 Task: Create a due date automation trigger when advanced on, 2 hours before a card is due add dates due in in more than 1 days.
Action: Mouse moved to (1309, 104)
Screenshot: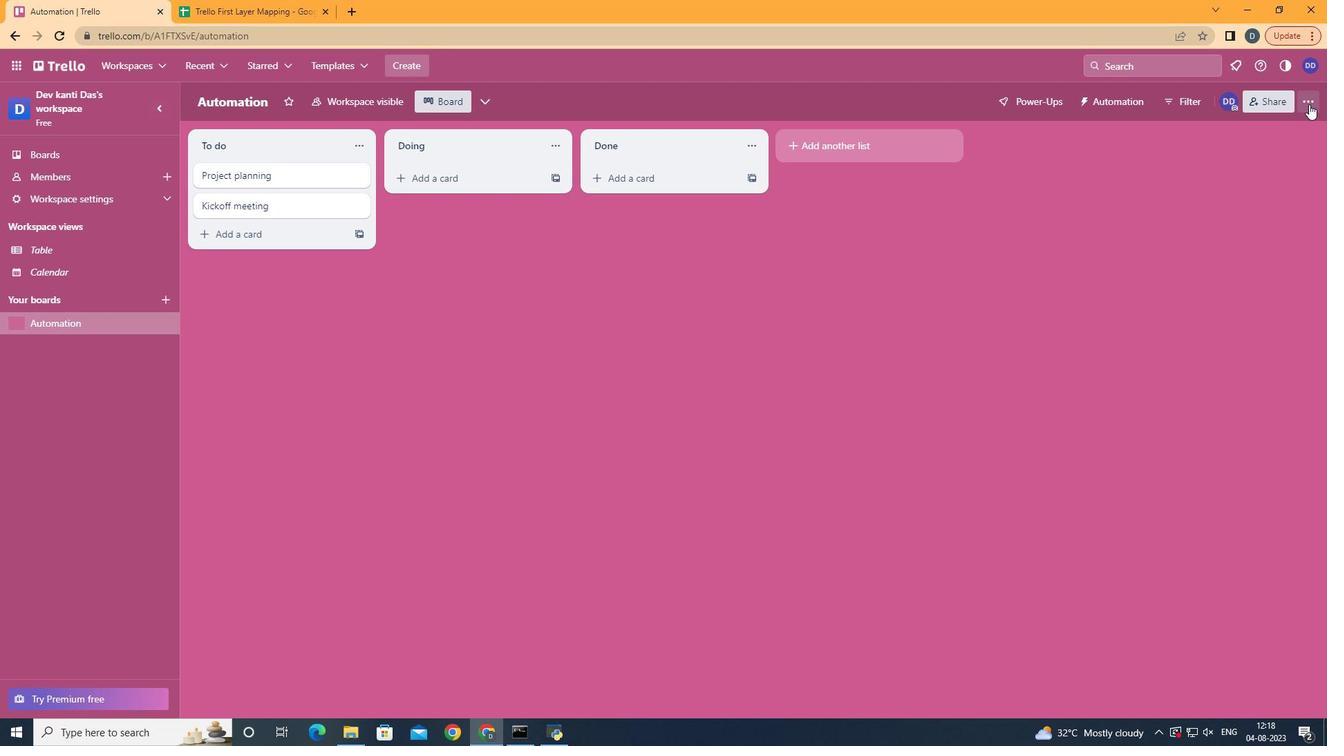 
Action: Mouse pressed left at (1309, 104)
Screenshot: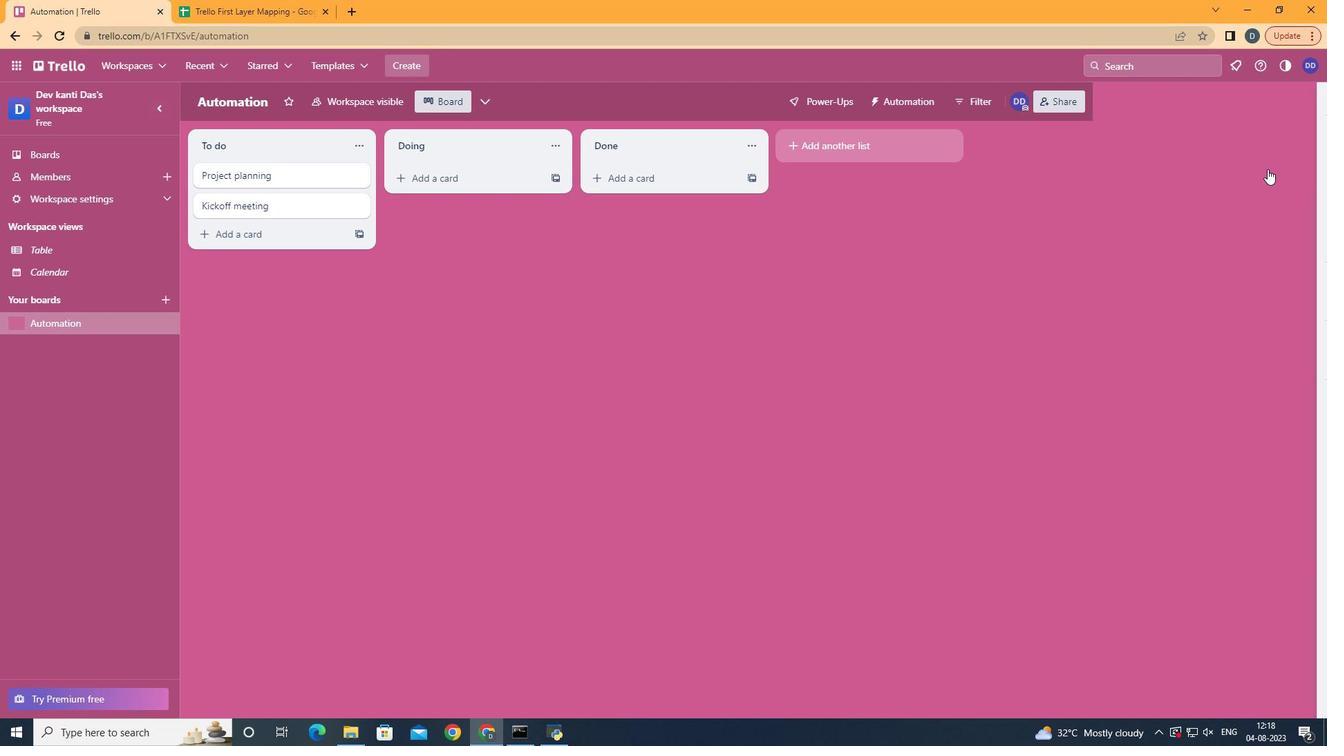 
Action: Mouse moved to (1175, 294)
Screenshot: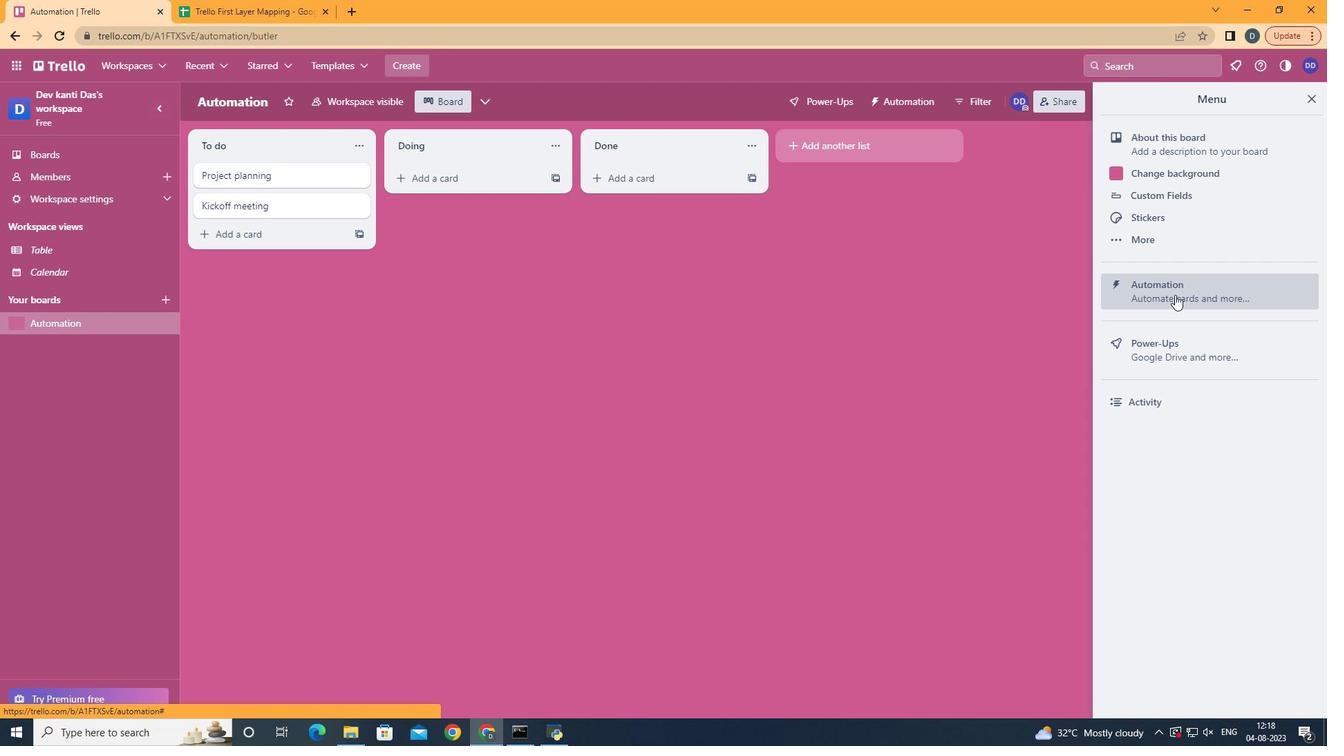
Action: Mouse pressed left at (1175, 294)
Screenshot: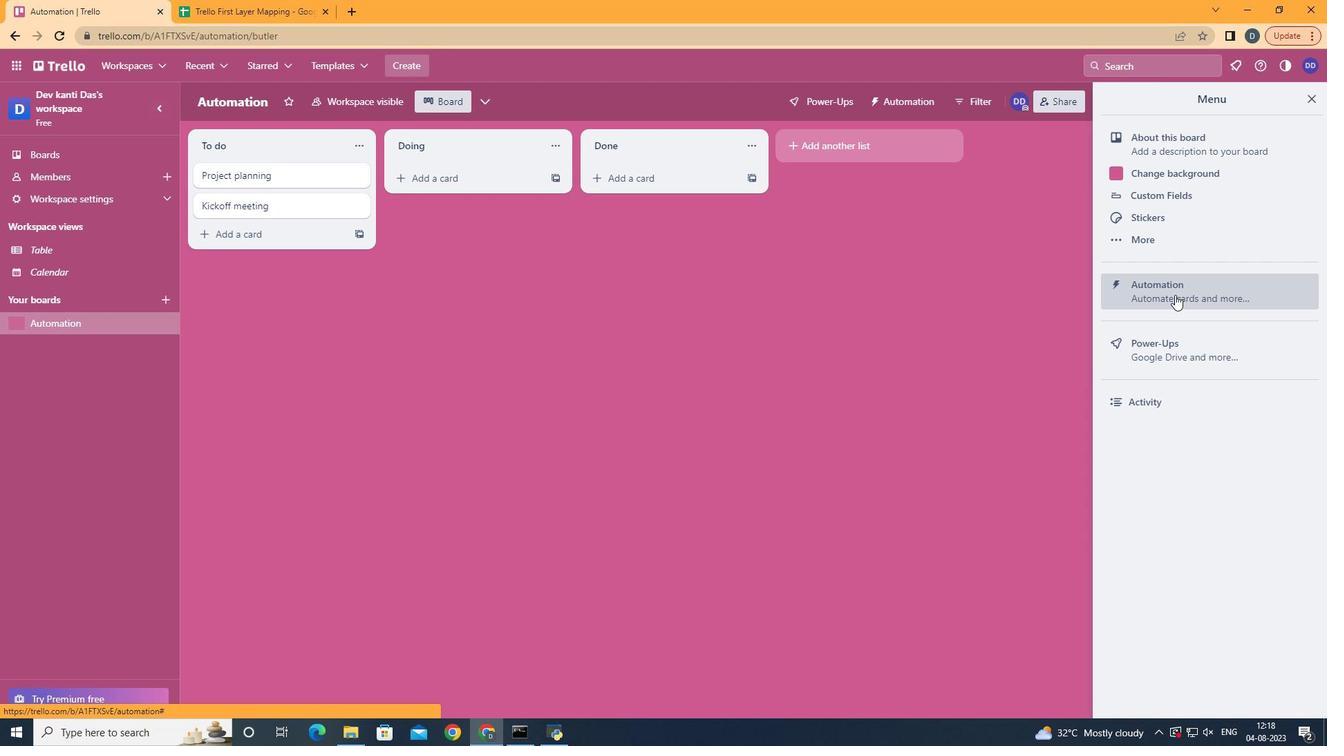 
Action: Mouse moved to (287, 278)
Screenshot: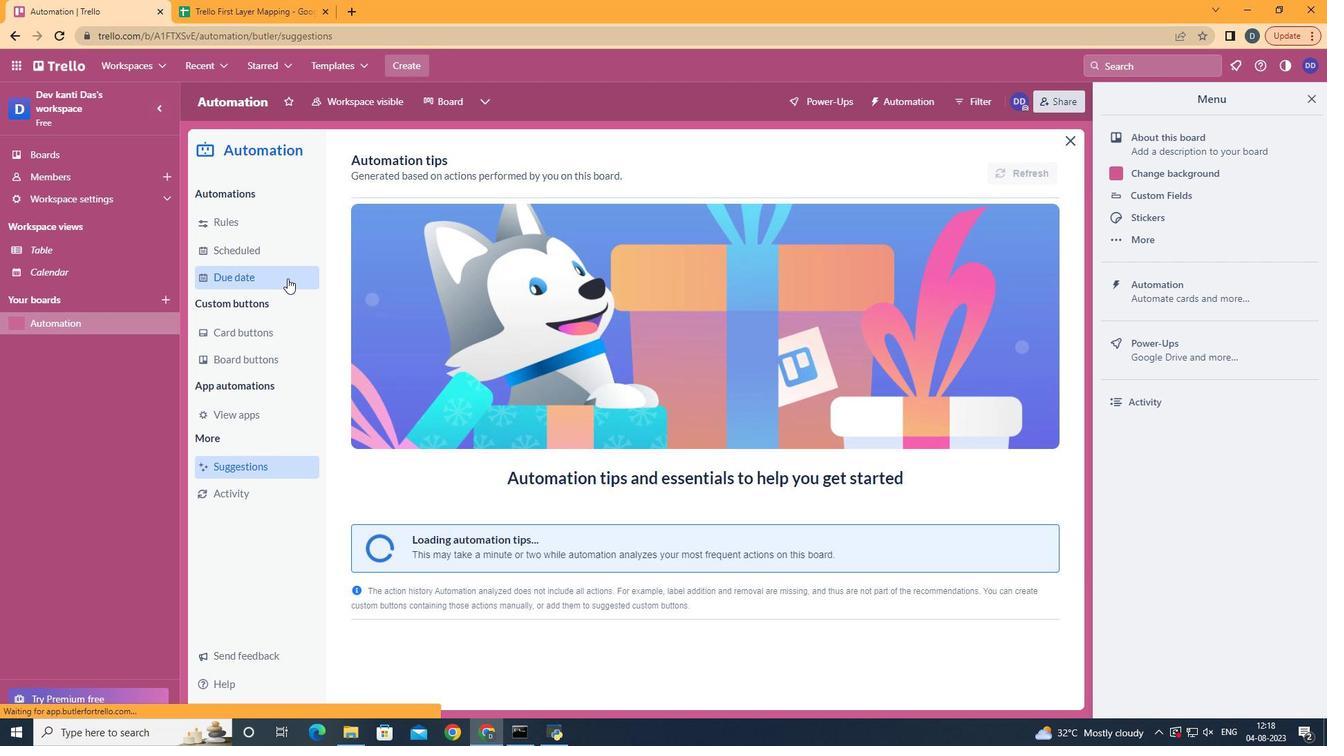
Action: Mouse pressed left at (287, 278)
Screenshot: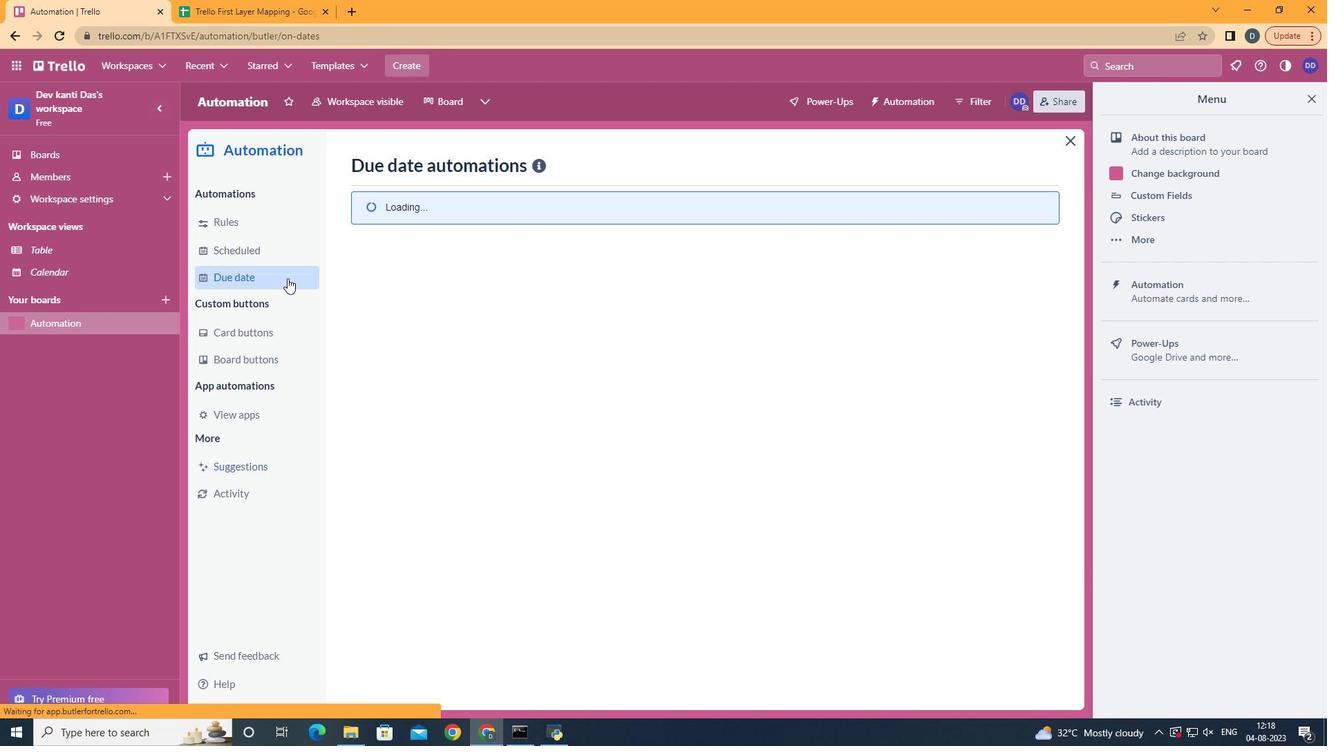 
Action: Mouse moved to (989, 163)
Screenshot: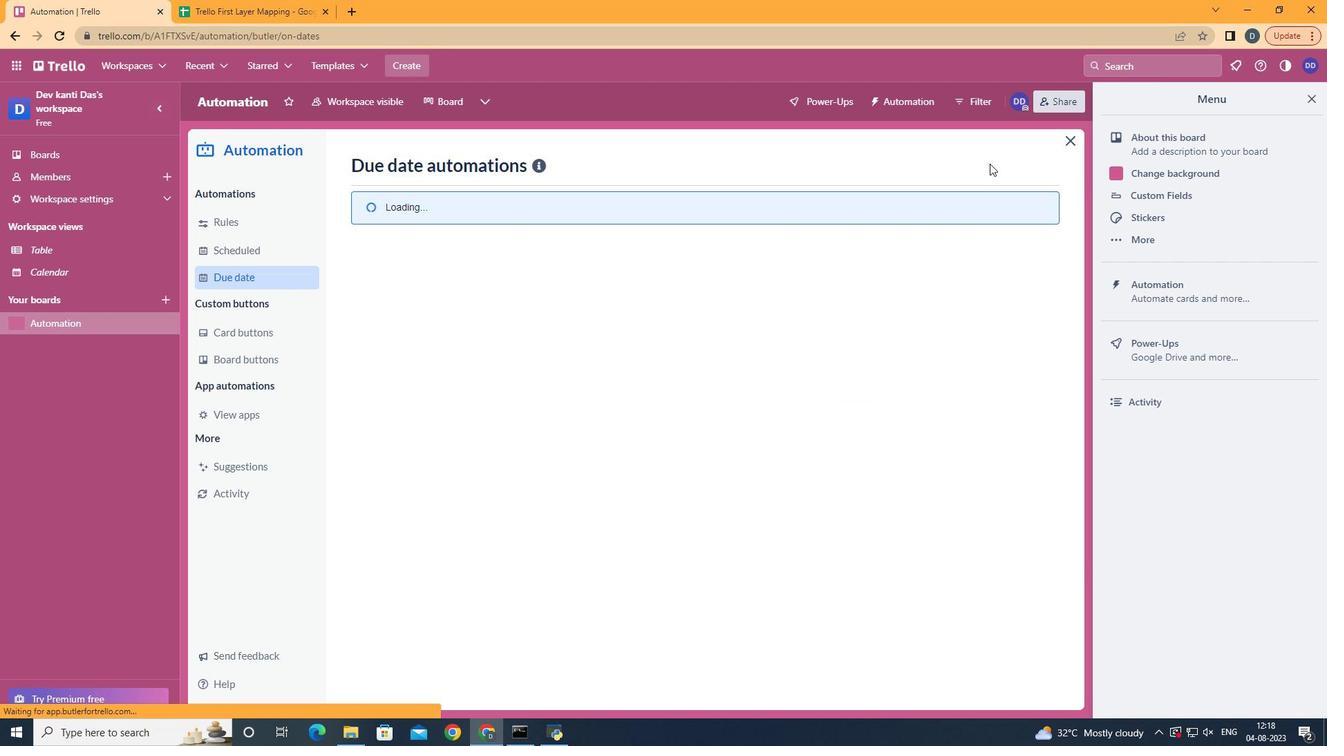 
Action: Mouse pressed left at (989, 163)
Screenshot: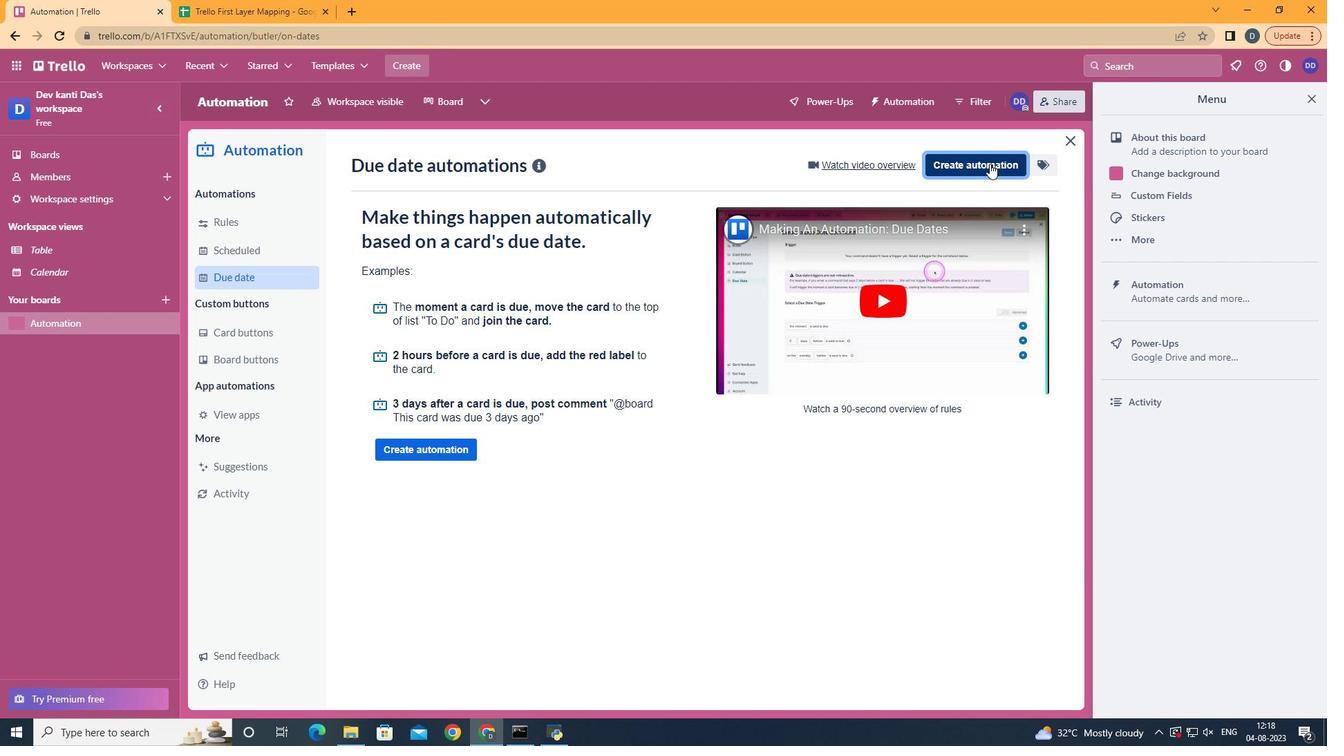 
Action: Mouse moved to (736, 293)
Screenshot: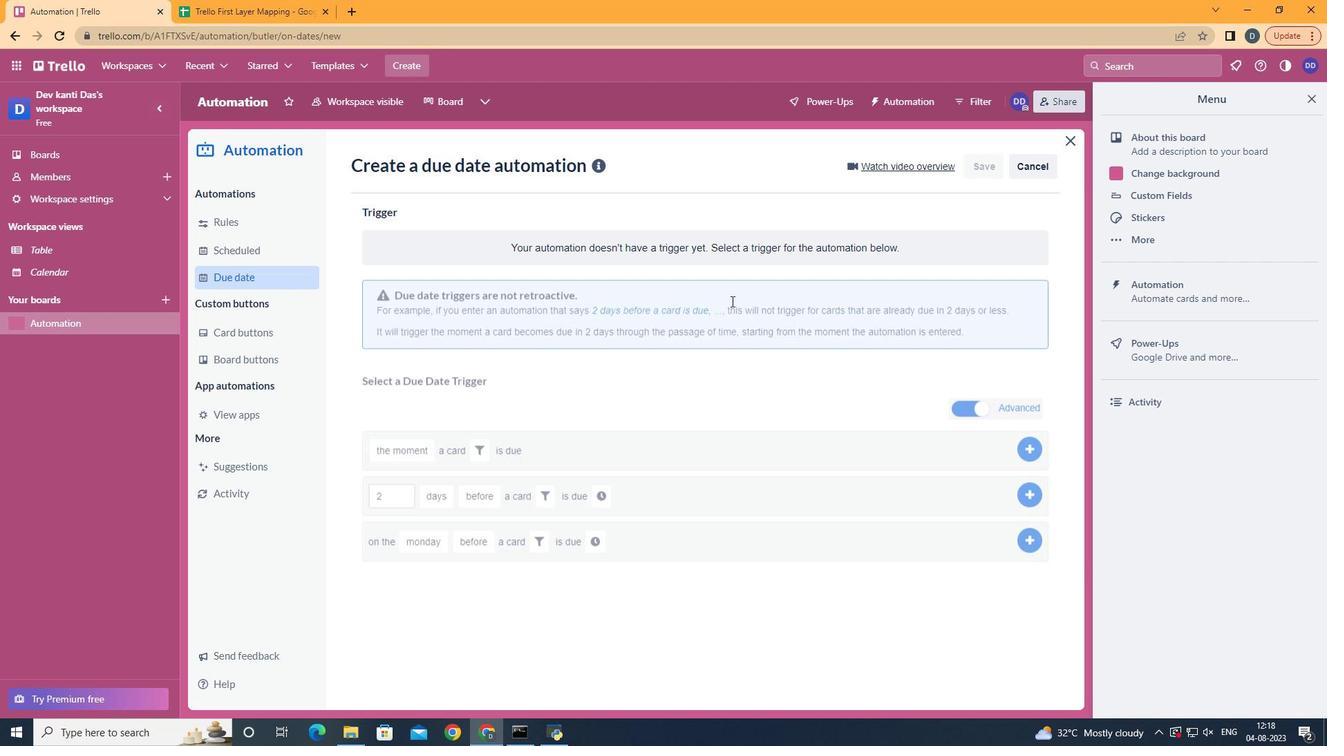 
Action: Mouse pressed left at (736, 293)
Screenshot: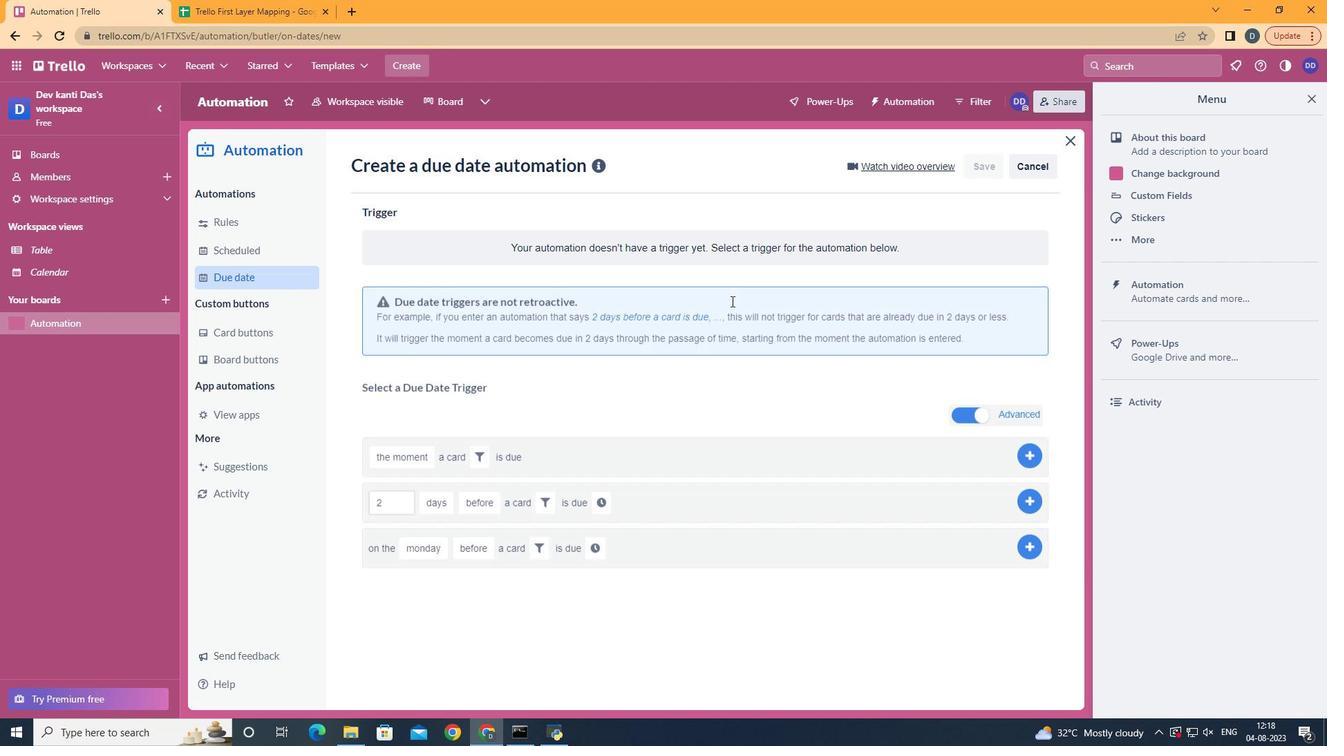 
Action: Mouse moved to (442, 598)
Screenshot: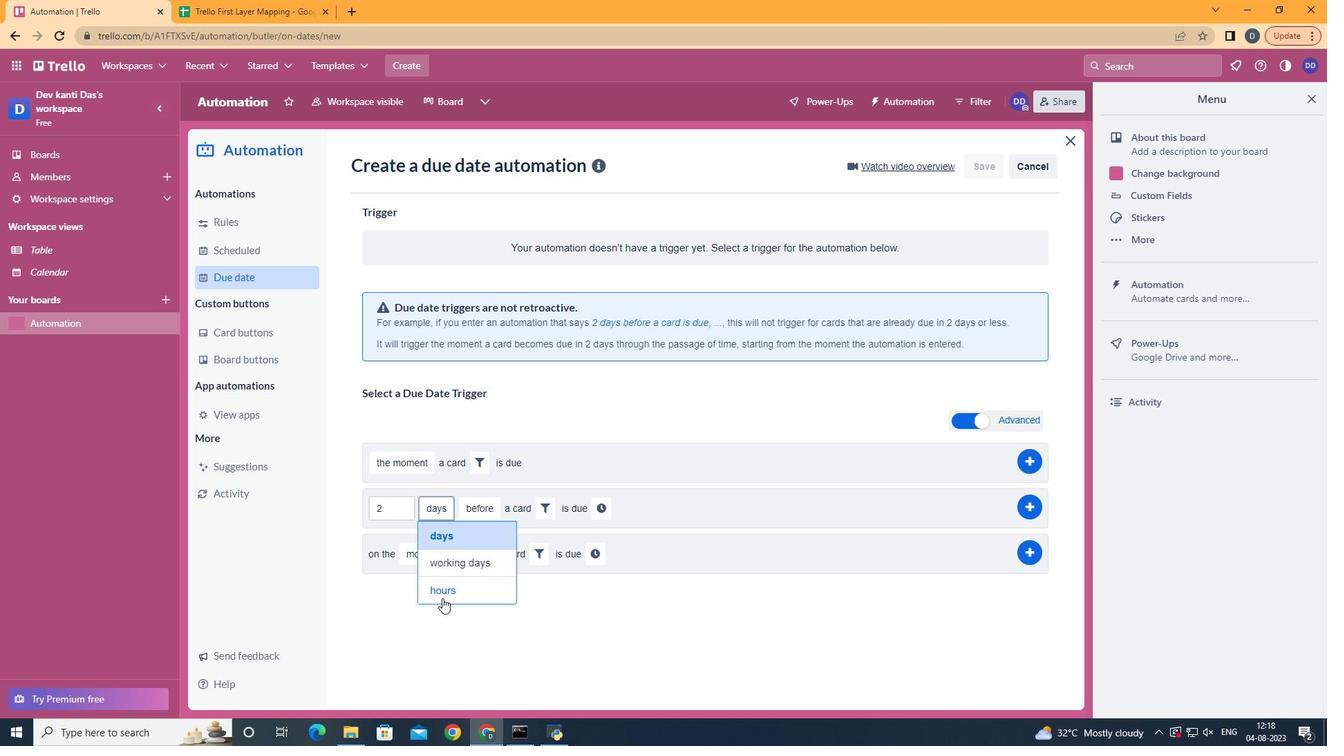 
Action: Mouse pressed left at (442, 598)
Screenshot: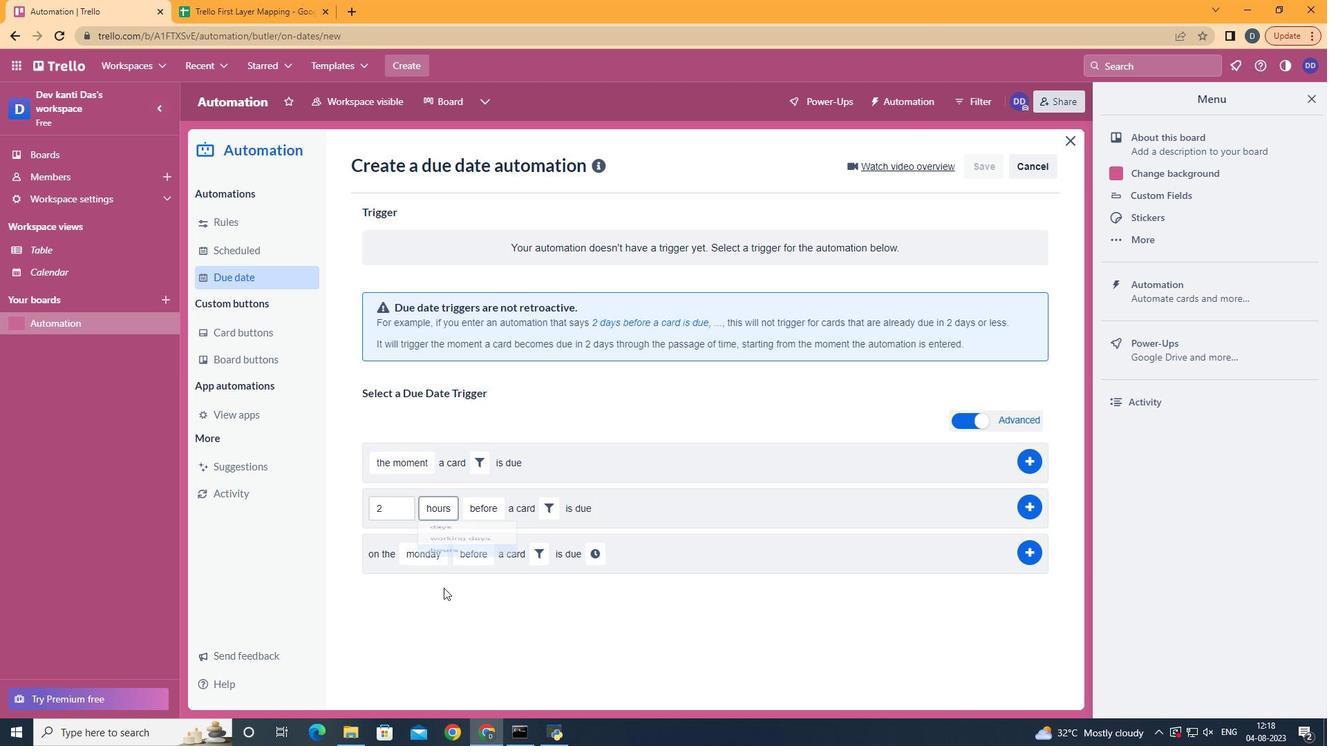 
Action: Mouse moved to (481, 538)
Screenshot: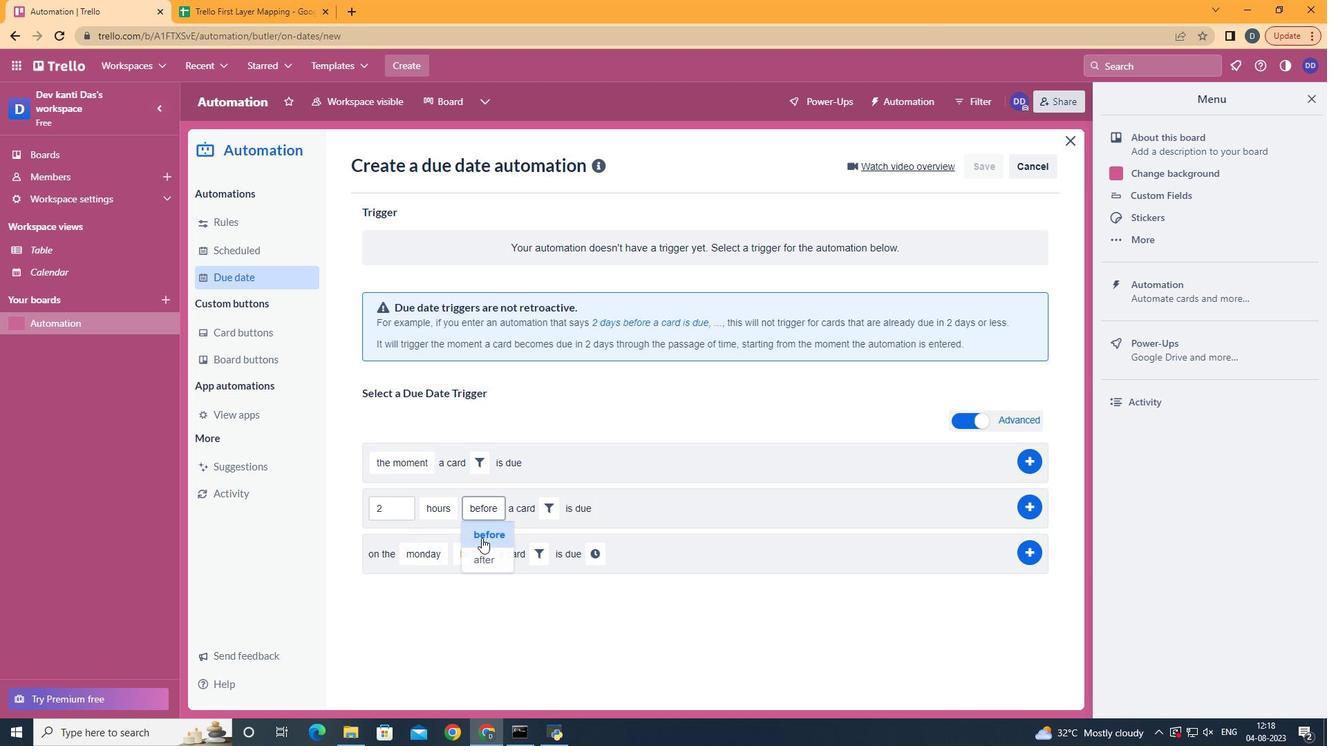 
Action: Mouse pressed left at (481, 538)
Screenshot: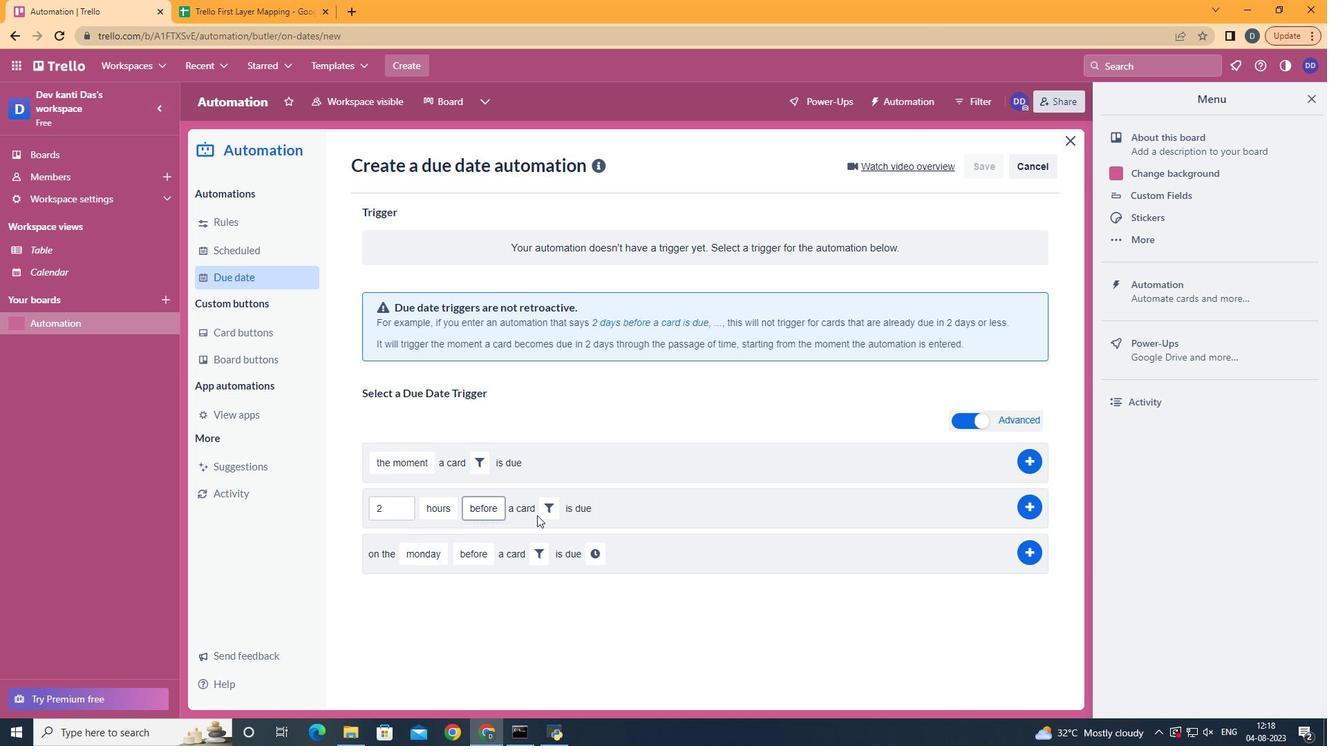 
Action: Mouse moved to (538, 514)
Screenshot: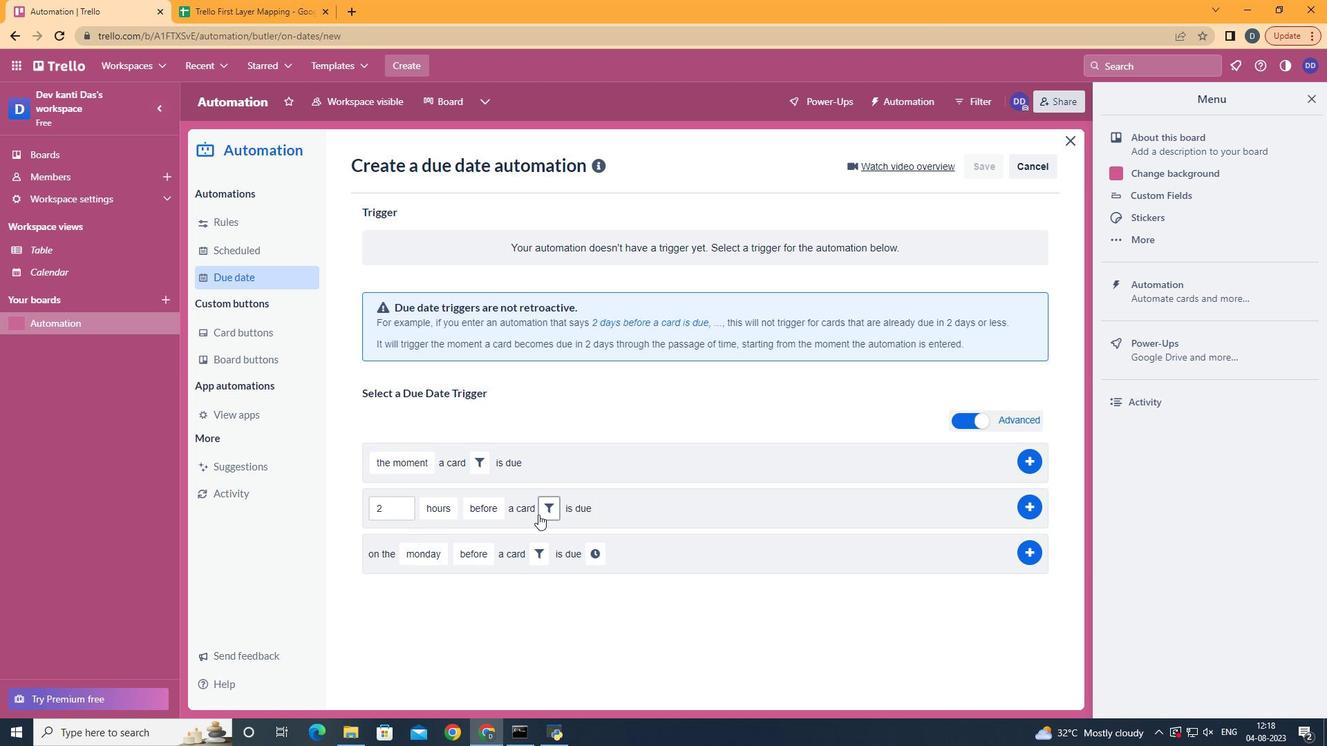 
Action: Mouse pressed left at (538, 514)
Screenshot: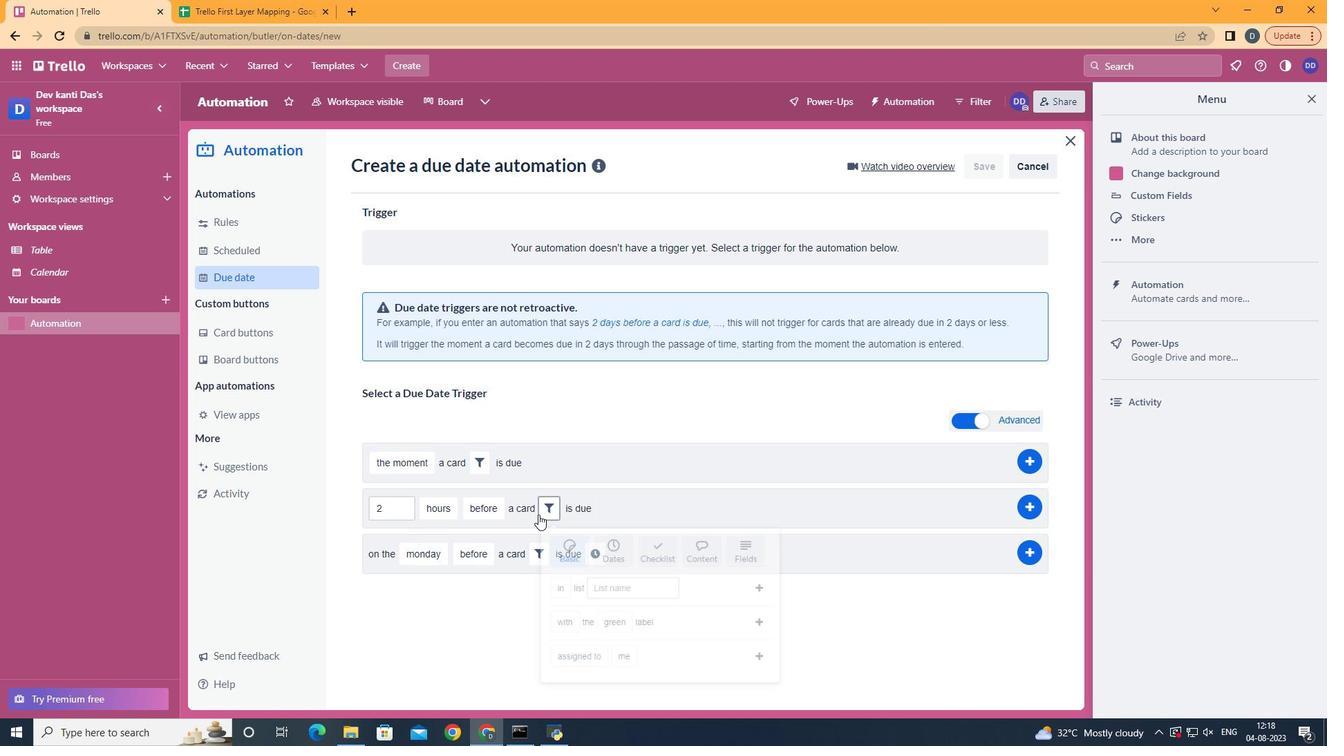 
Action: Mouse moved to (617, 557)
Screenshot: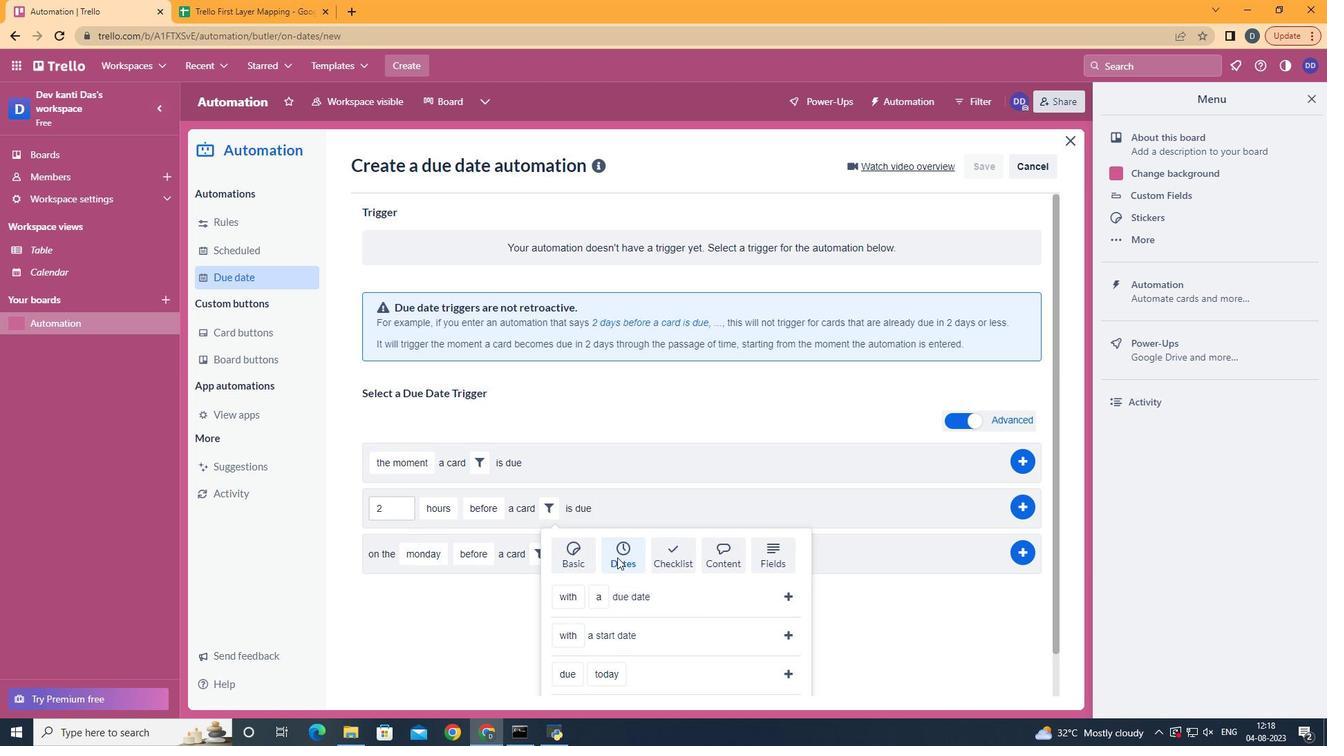 
Action: Mouse pressed left at (617, 557)
Screenshot: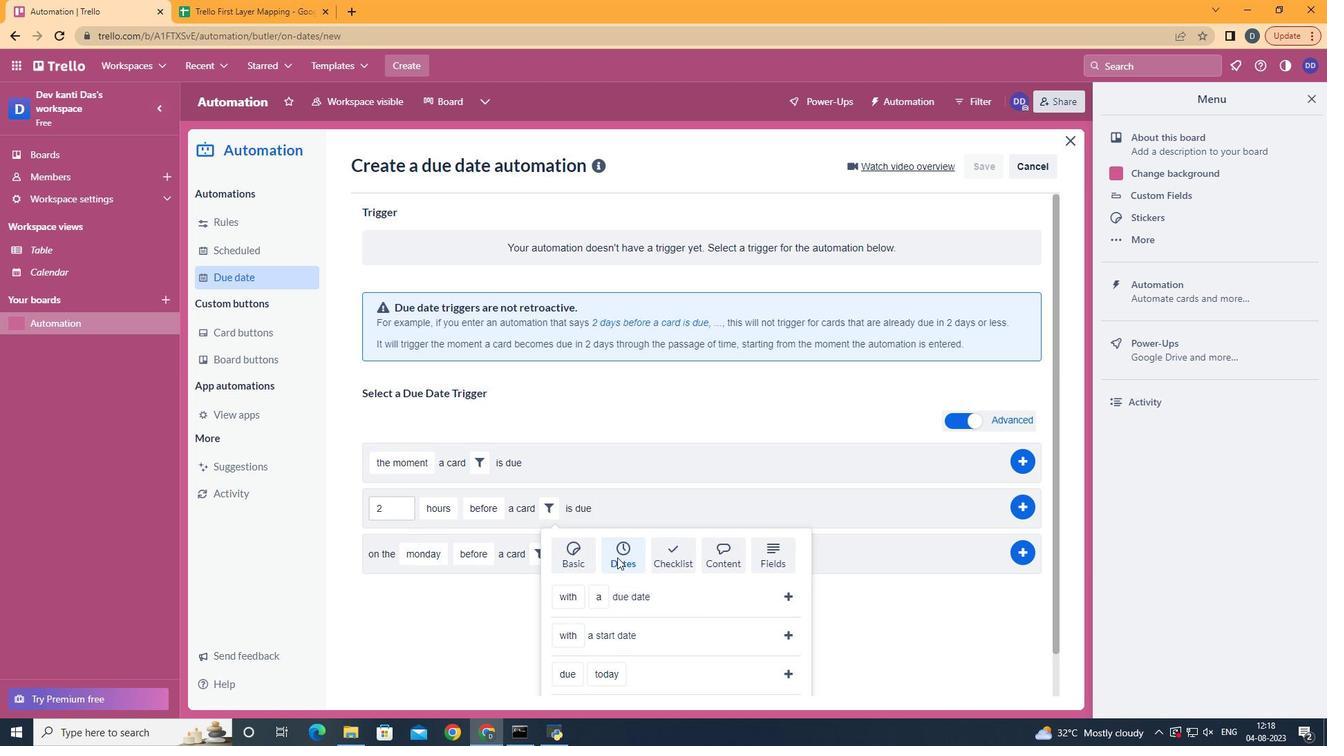 
Action: Mouse scrolled (617, 557) with delta (0, 0)
Screenshot: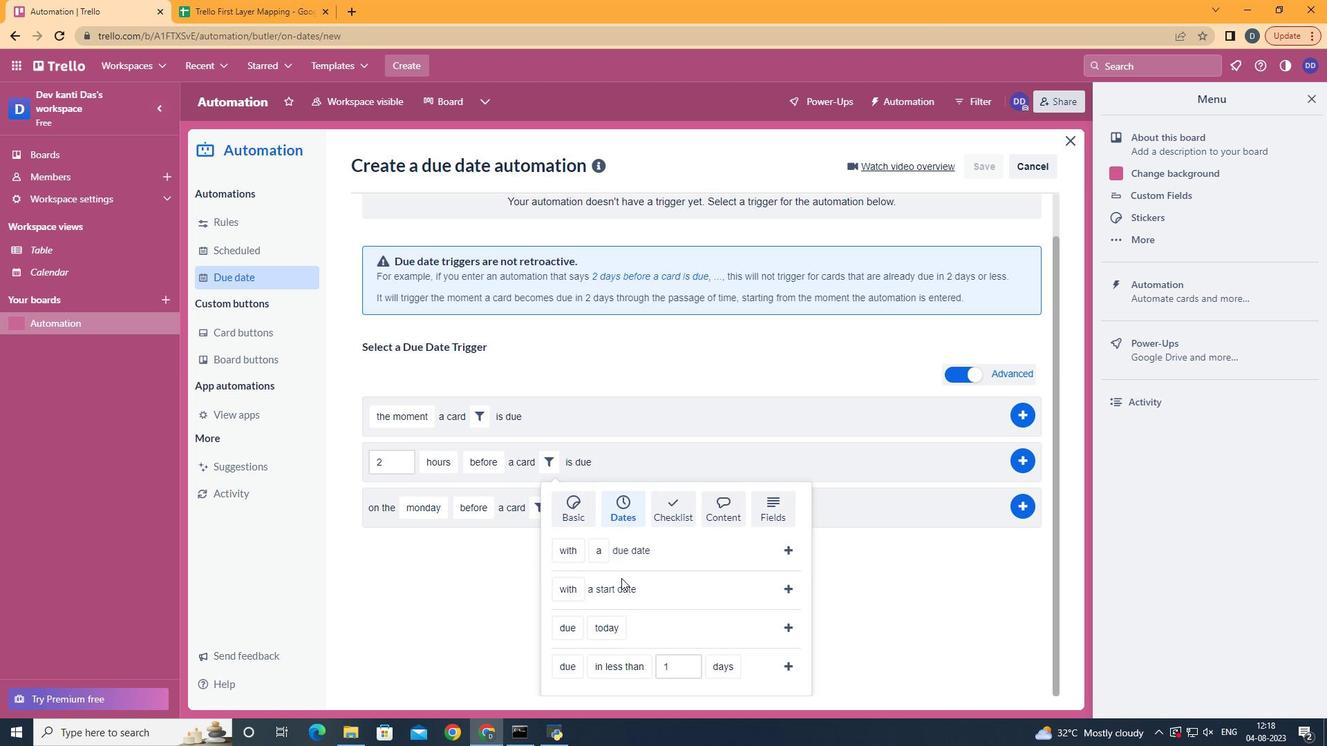 
Action: Mouse scrolled (617, 557) with delta (0, 0)
Screenshot: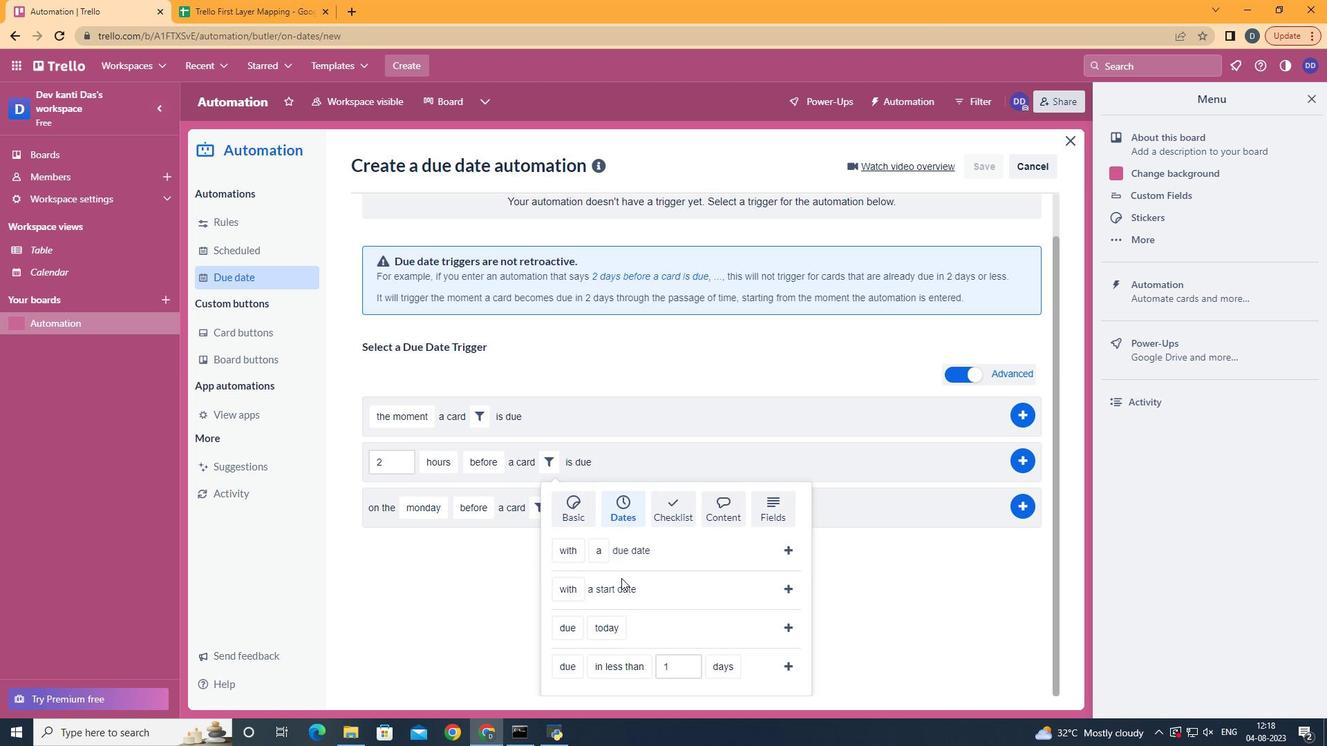 
Action: Mouse scrolled (617, 557) with delta (0, 0)
Screenshot: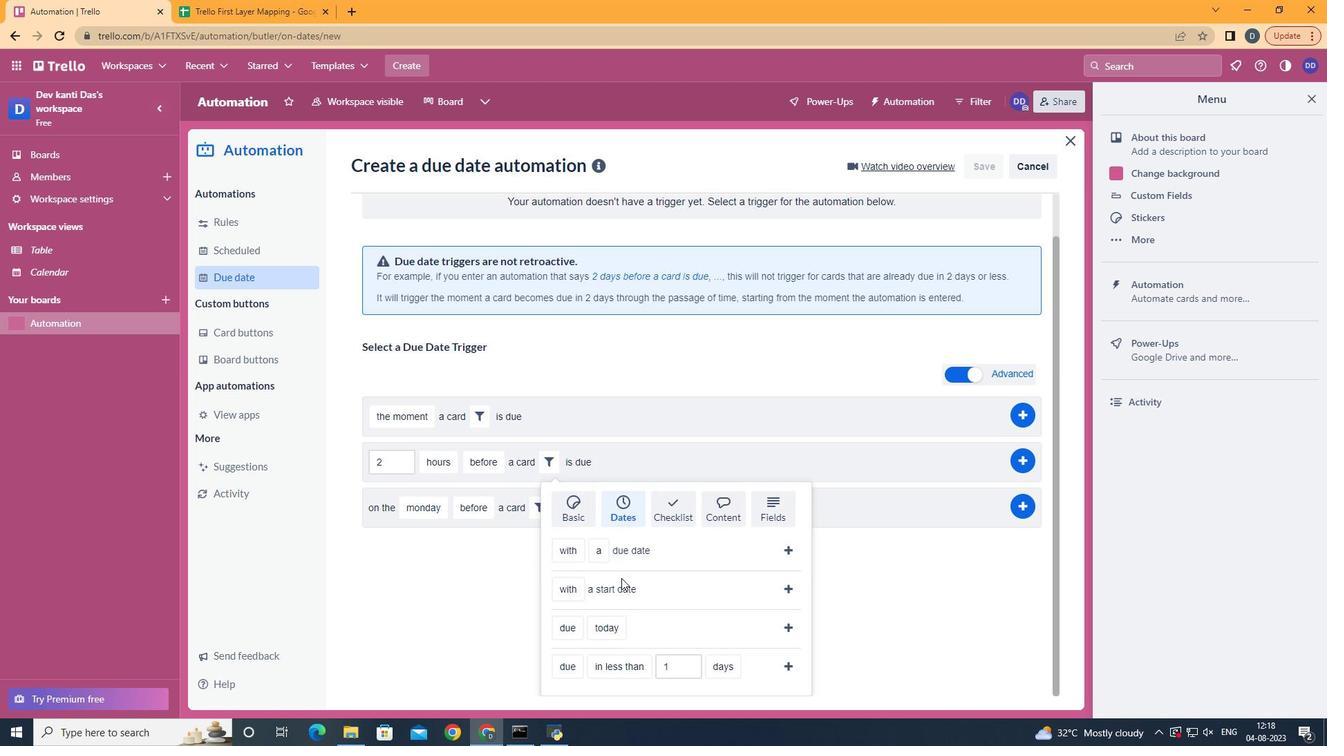 
Action: Mouse moved to (618, 559)
Screenshot: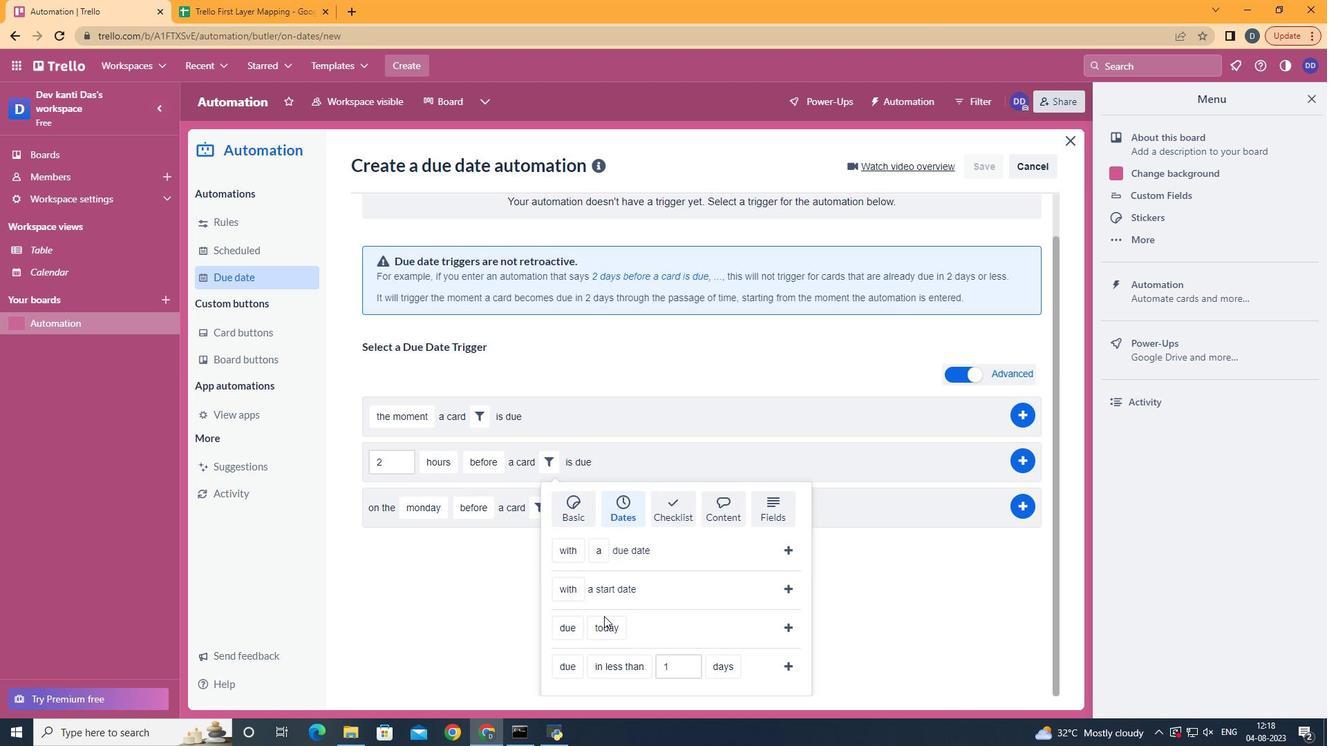 
Action: Mouse scrolled (617, 557) with delta (0, 0)
Screenshot: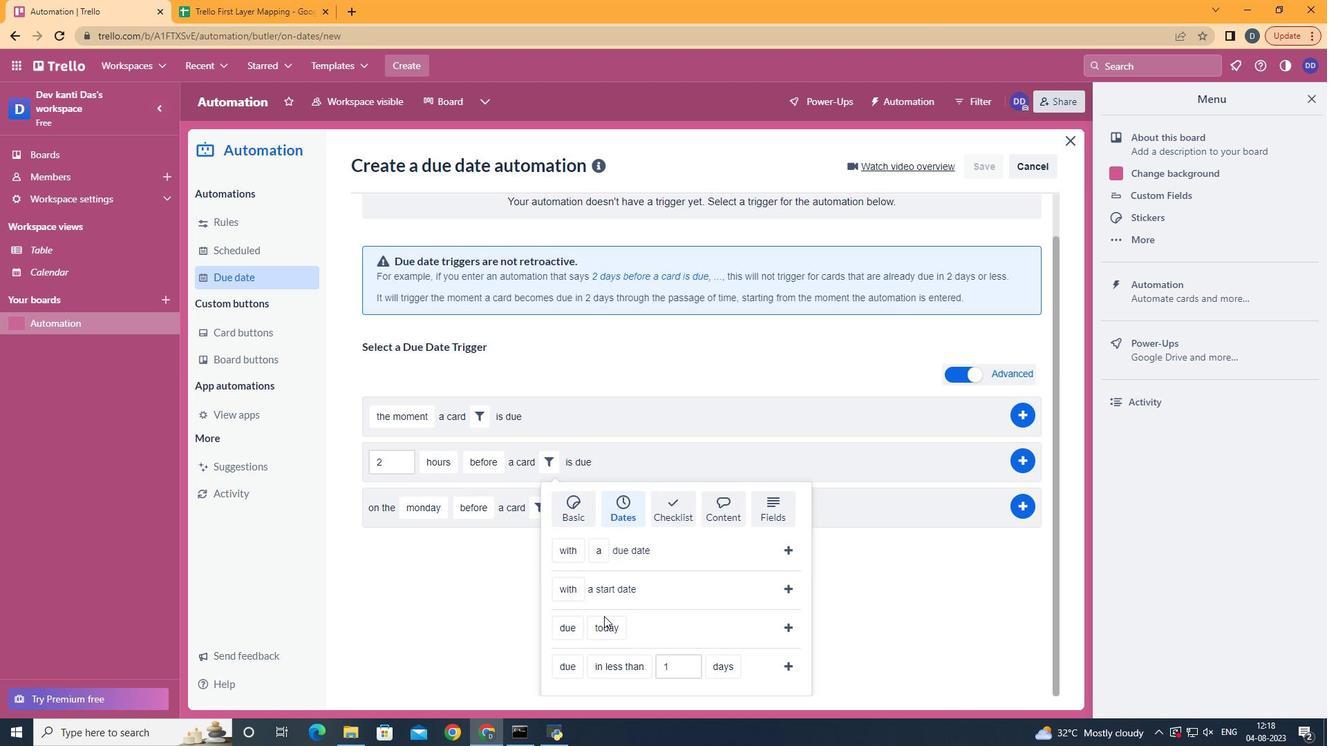 
Action: Mouse moved to (595, 604)
Screenshot: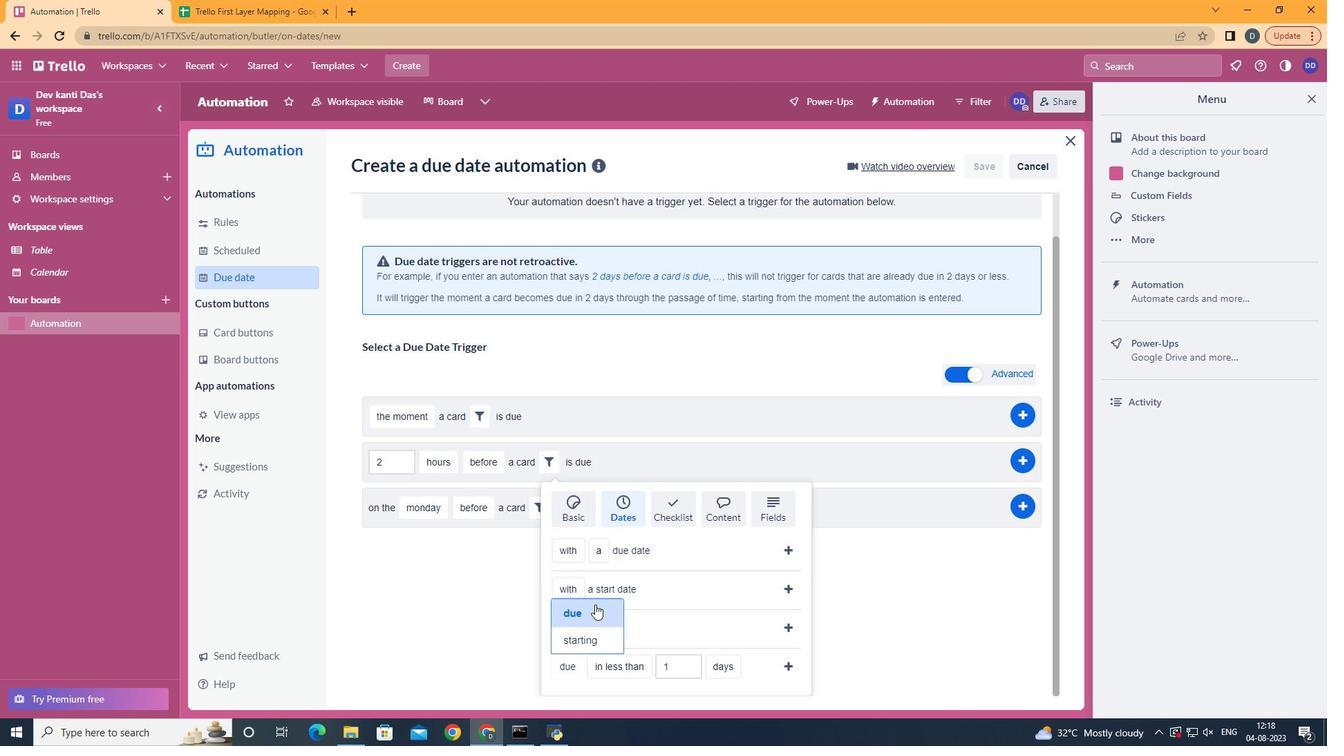 
Action: Mouse pressed left at (595, 604)
Screenshot: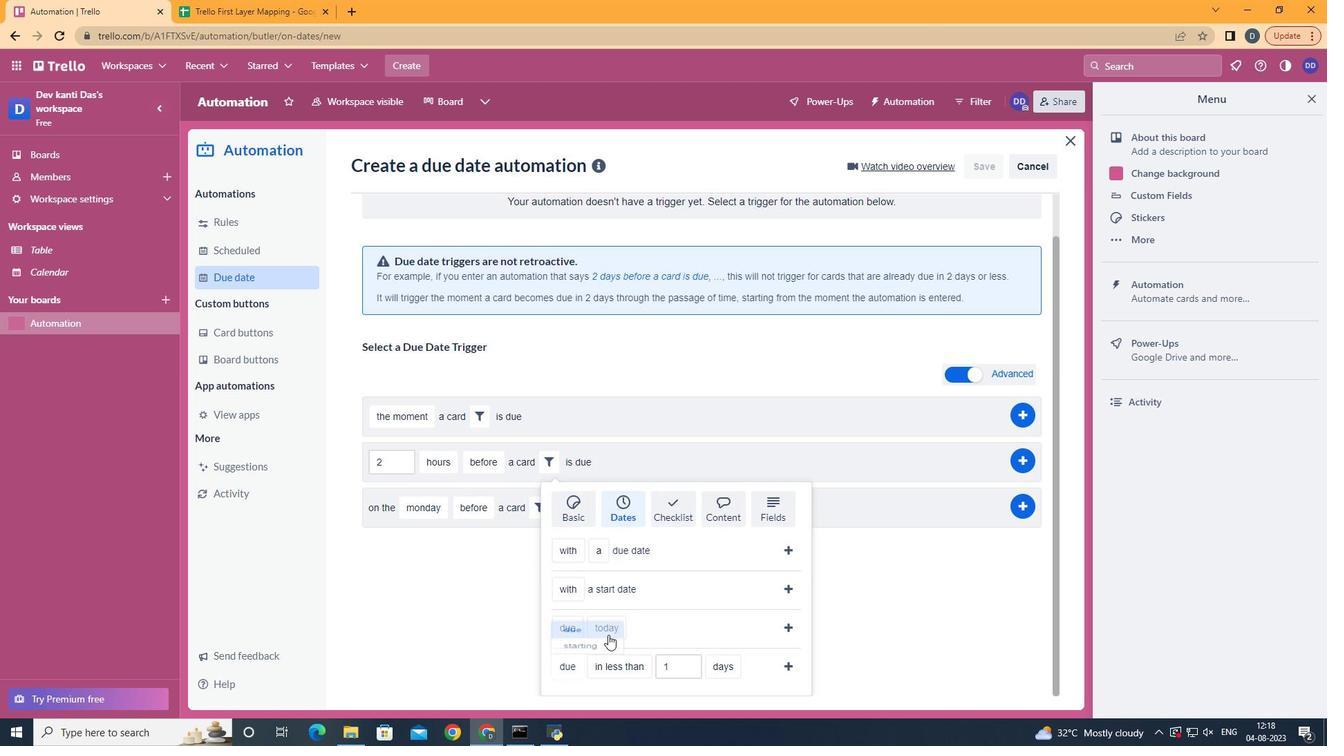 
Action: Mouse moved to (642, 575)
Screenshot: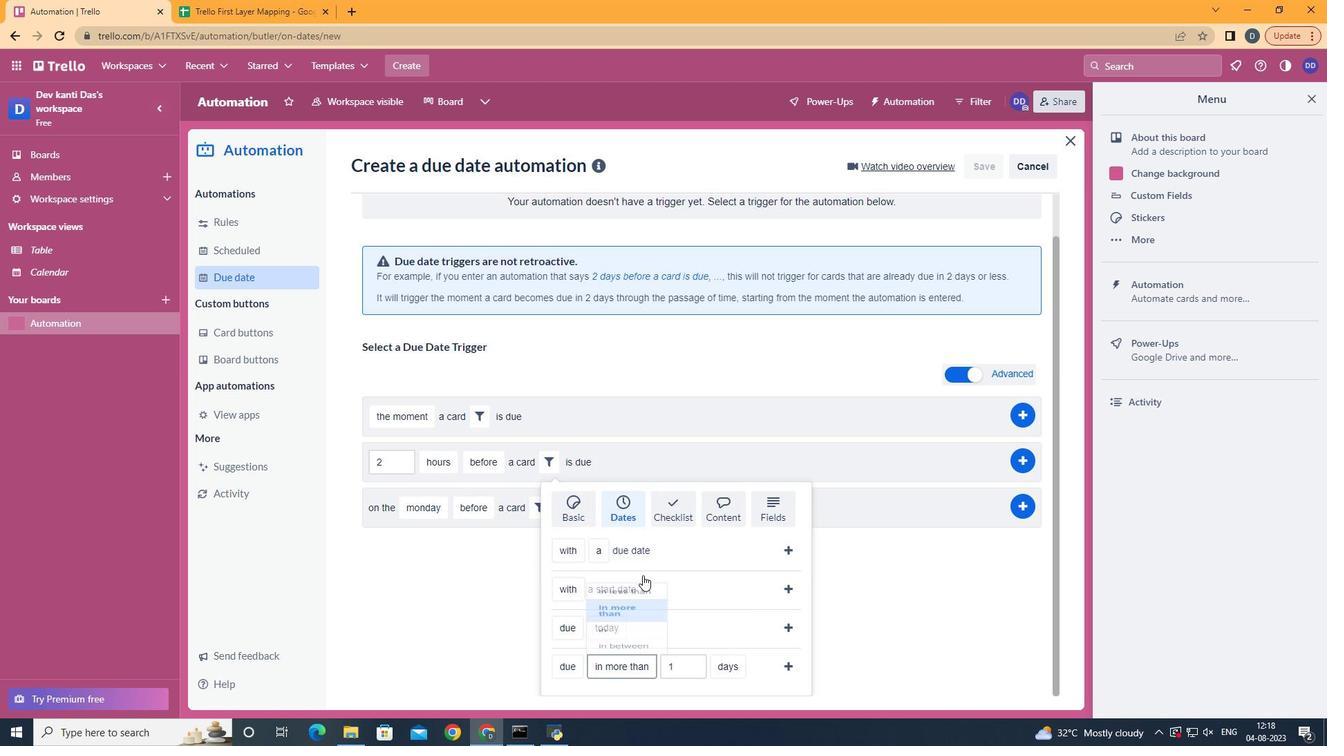 
Action: Mouse pressed left at (642, 575)
Screenshot: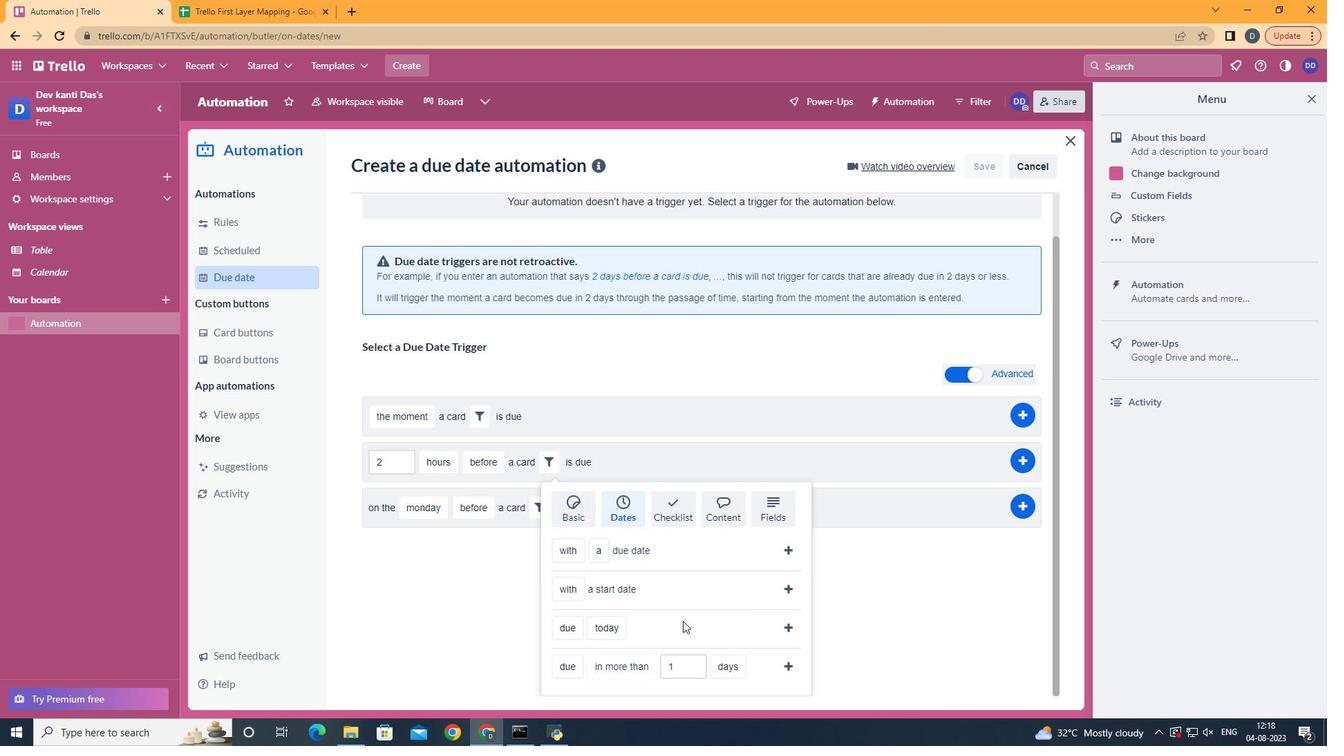 
Action: Mouse moved to (734, 614)
Screenshot: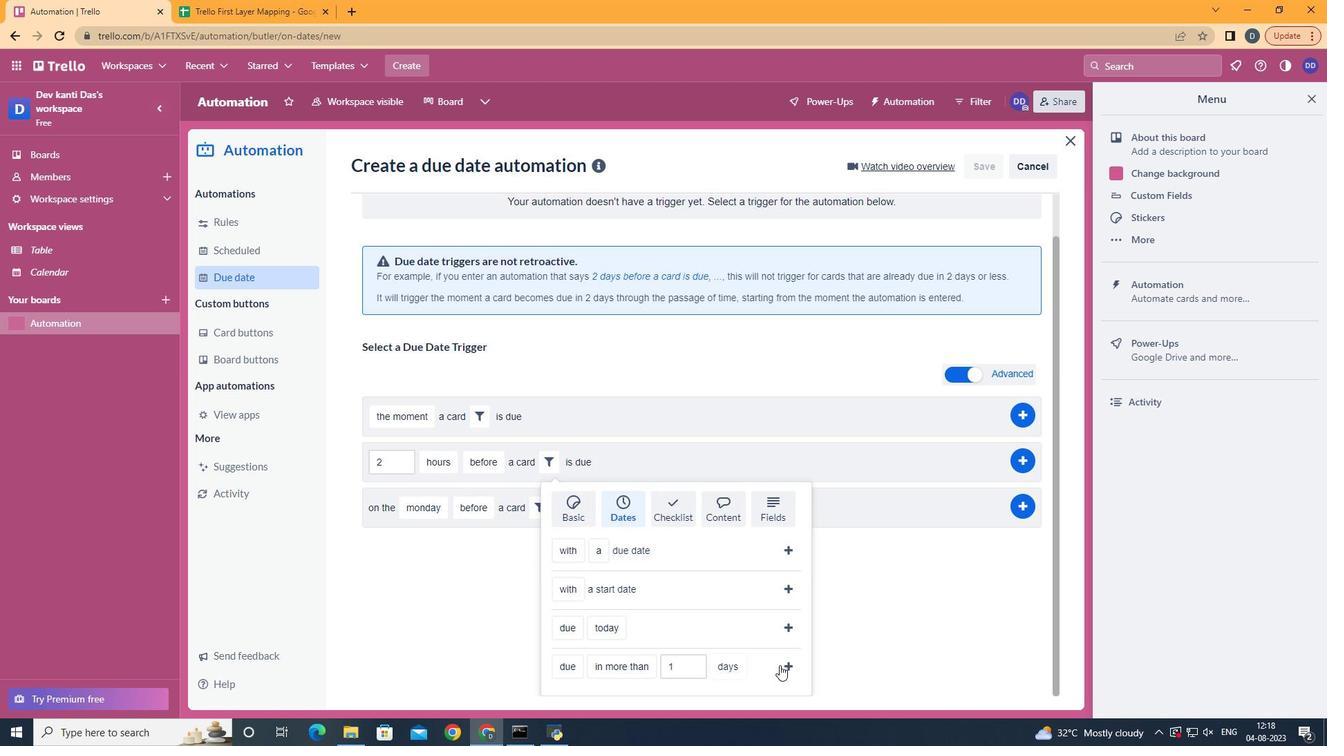 
Action: Mouse pressed left at (734, 614)
Screenshot: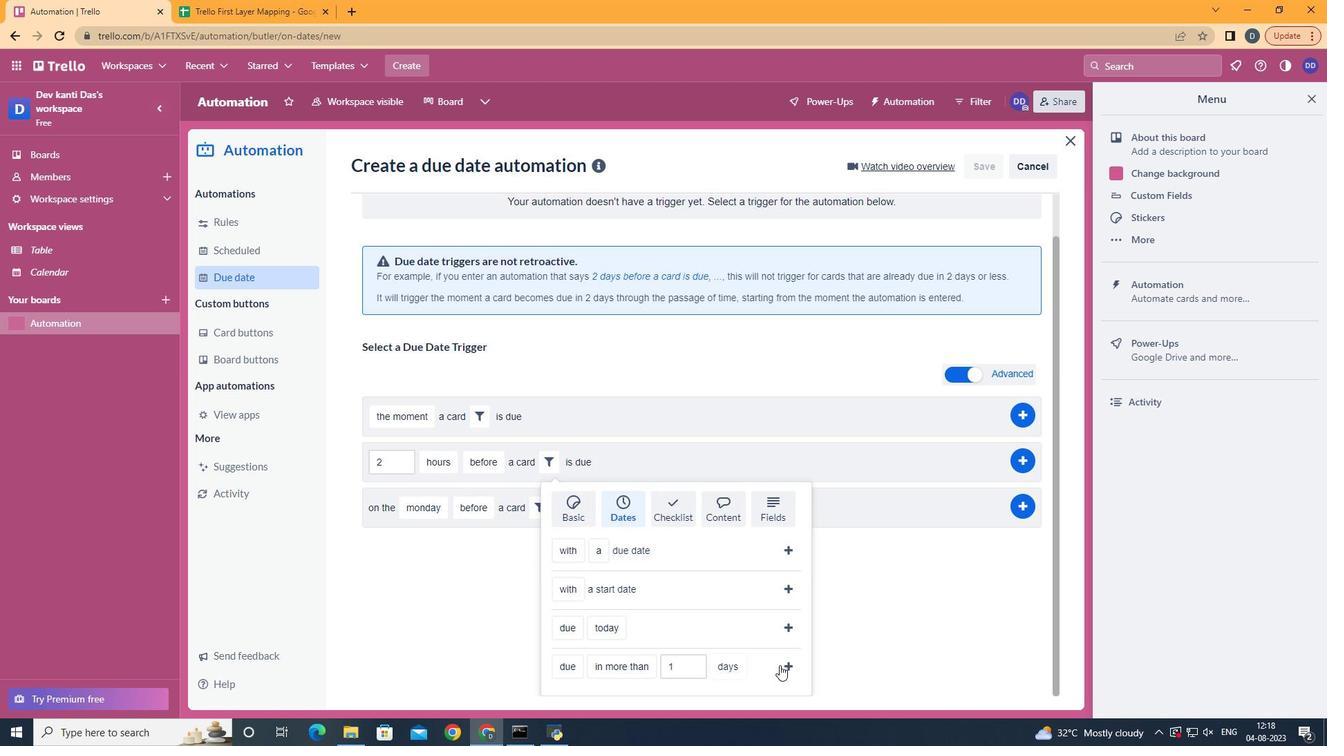 
Action: Mouse moved to (786, 666)
Screenshot: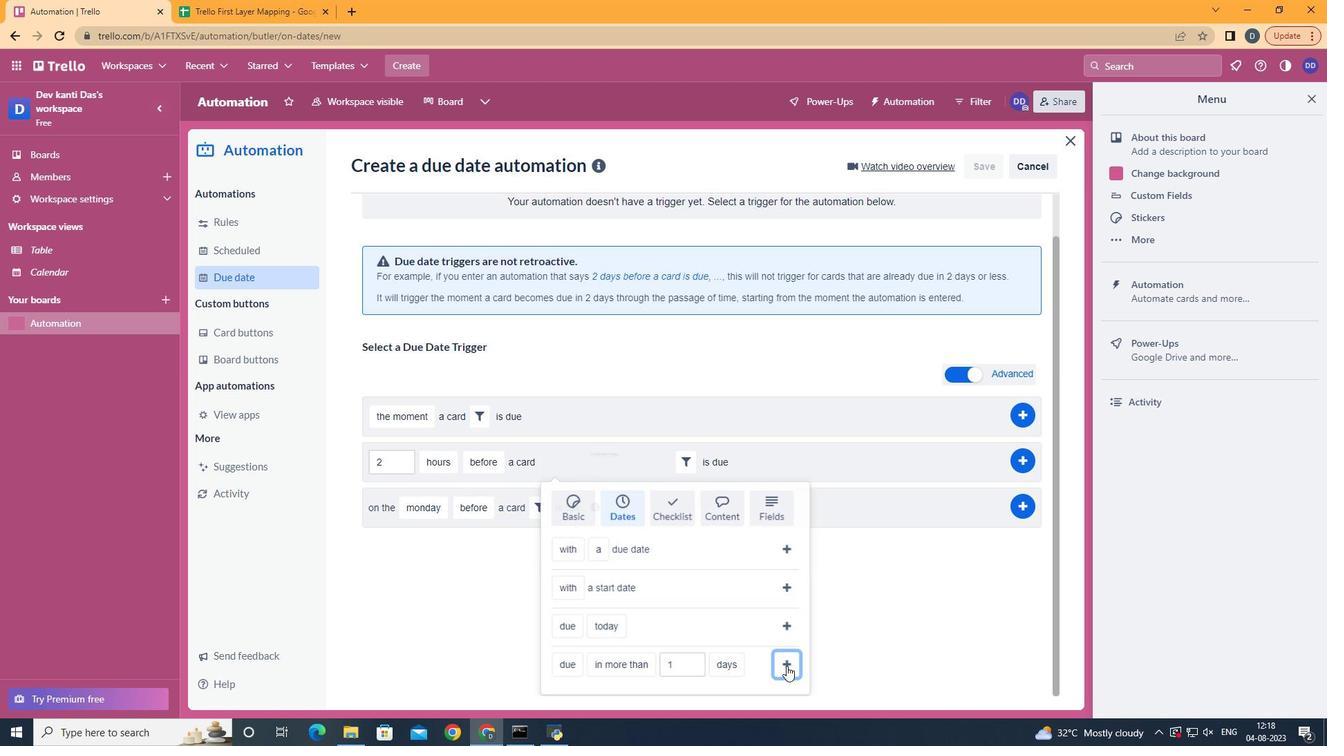 
Action: Mouse pressed left at (786, 666)
Screenshot: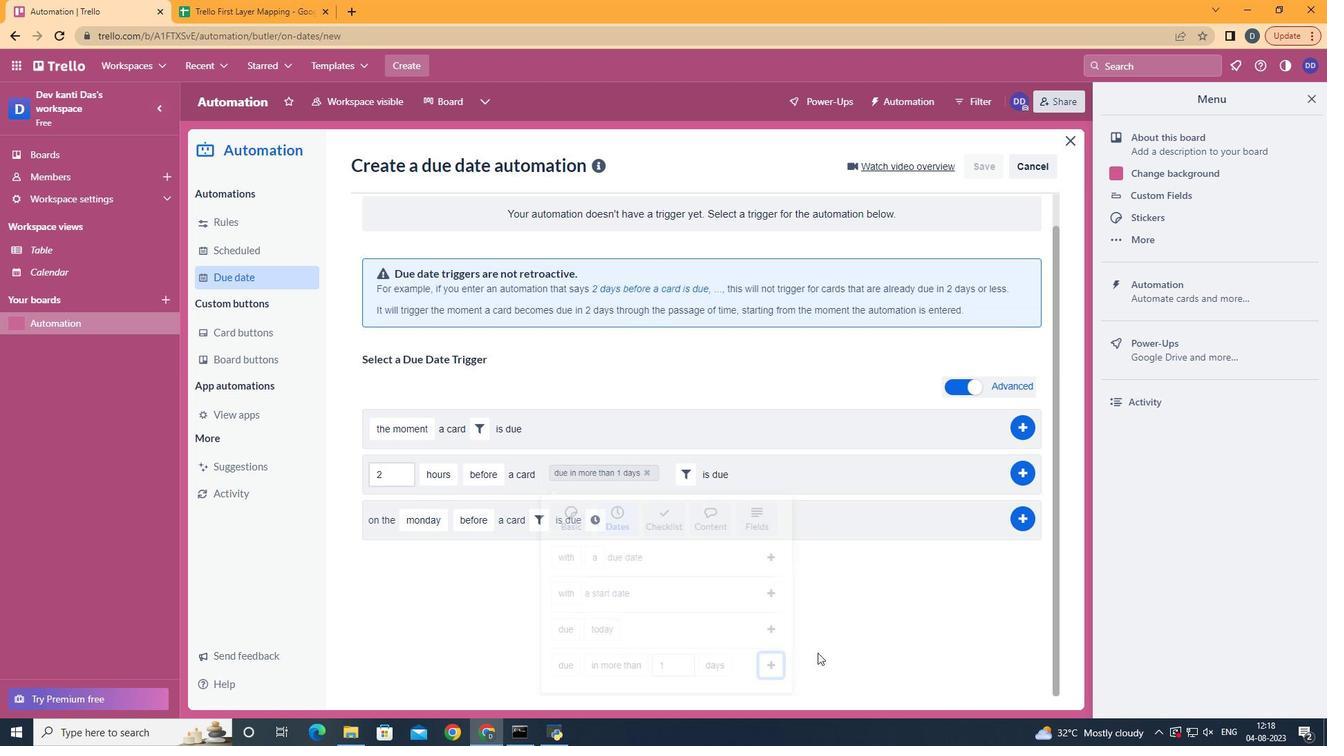 
Action: Mouse moved to (1028, 509)
Screenshot: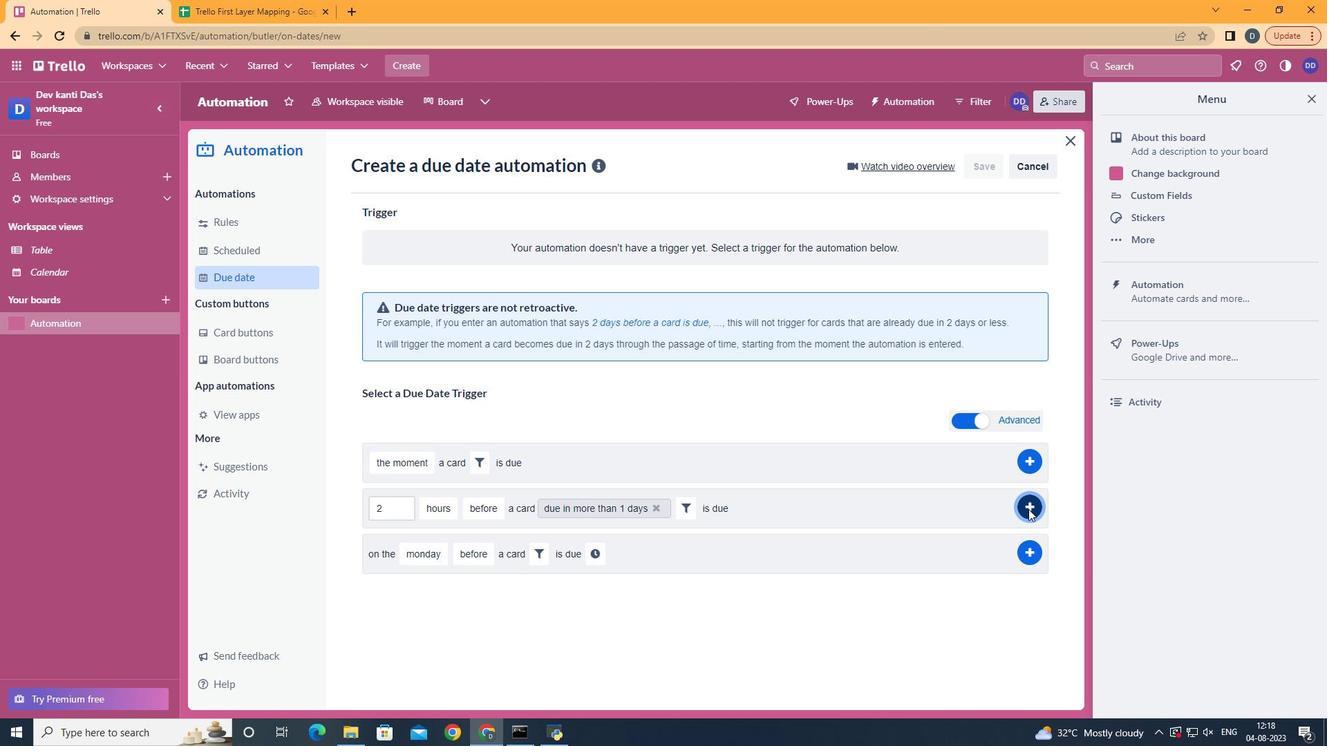 
Action: Mouse pressed left at (1028, 509)
Screenshot: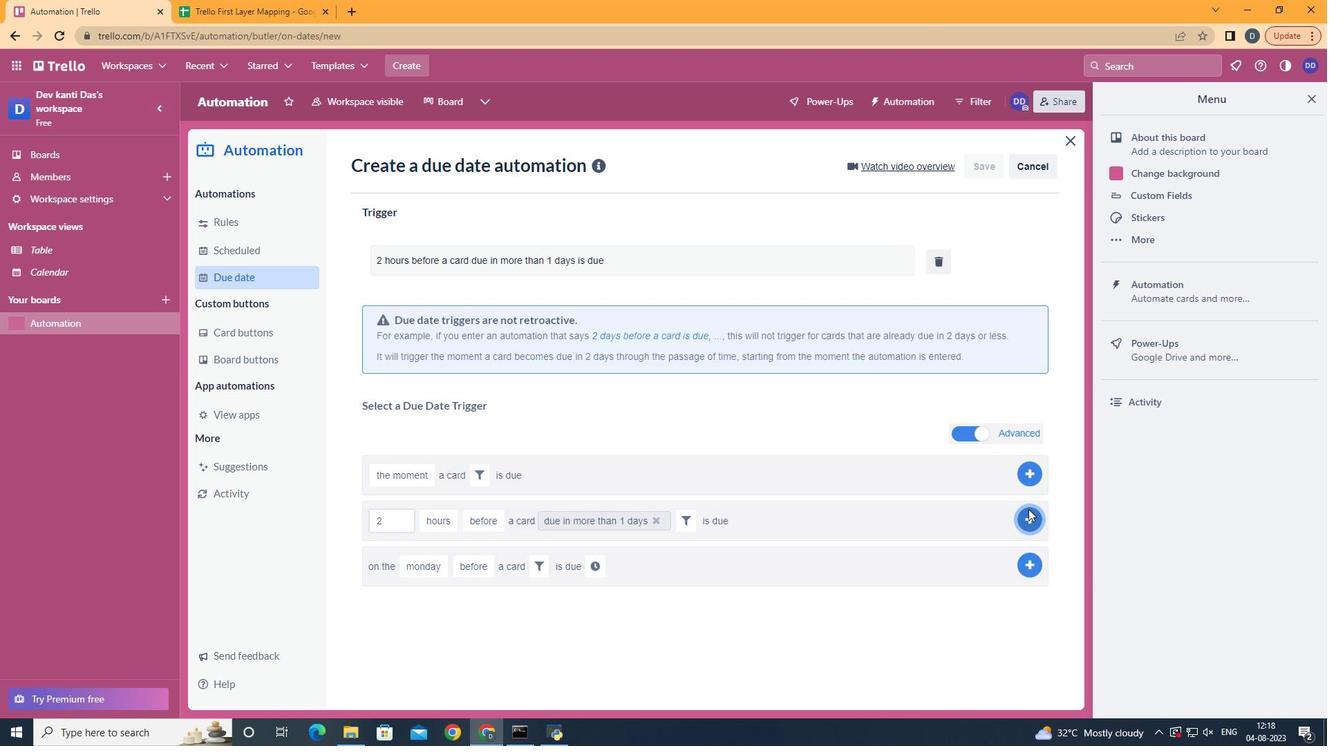
Action: Mouse moved to (637, 276)
Screenshot: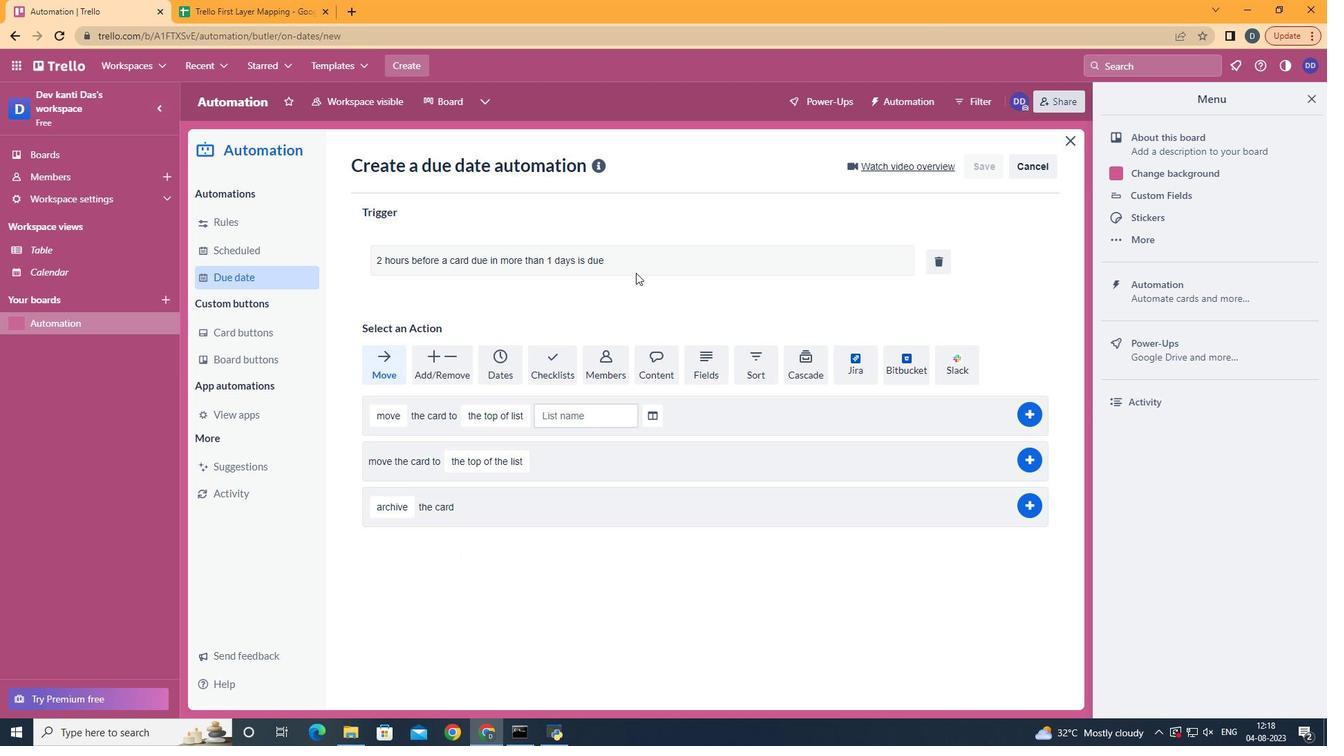 
